 Task: Sort cards in the to do list alphabetically.
Action: Mouse pressed left at (658, 195)
Screenshot: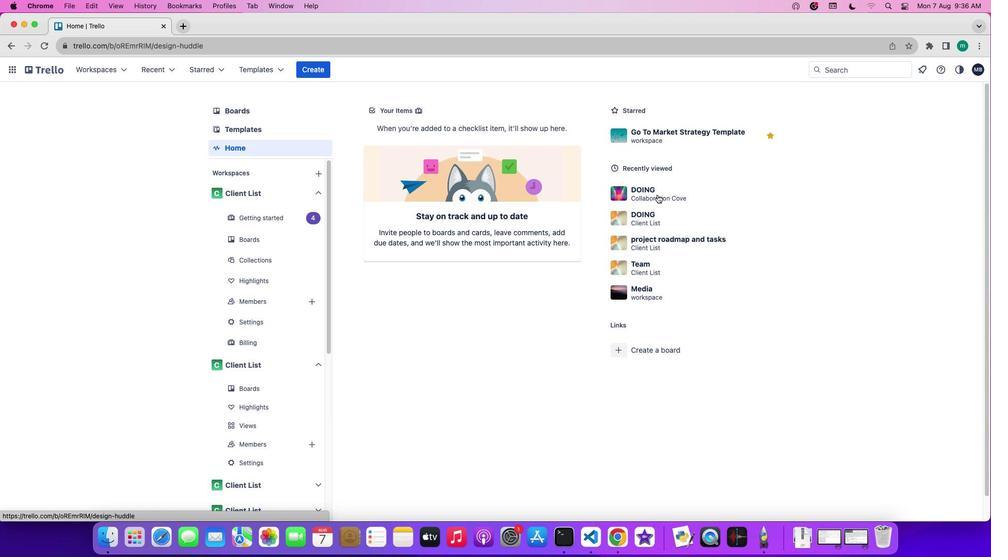 
Action: Mouse moved to (274, 126)
Screenshot: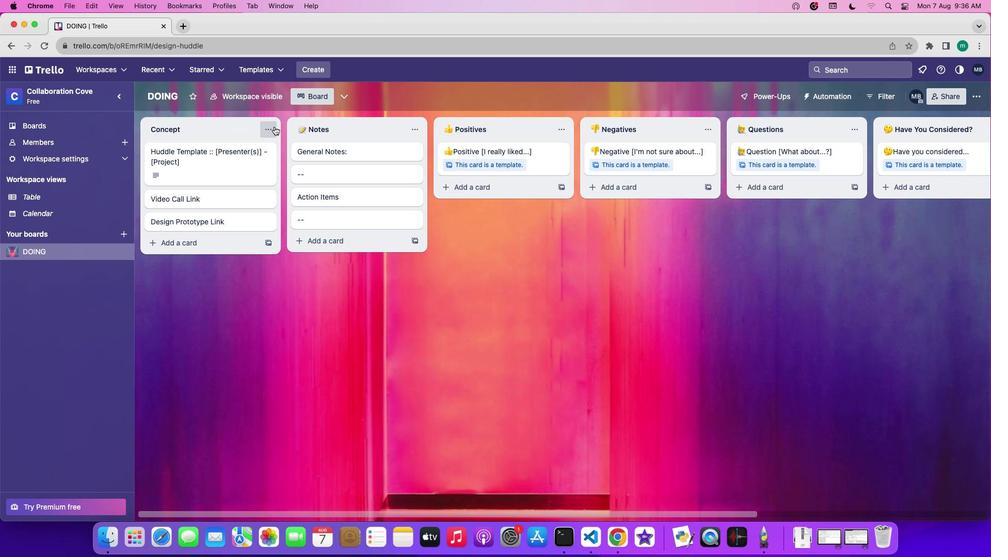 
Action: Mouse pressed left at (274, 126)
Screenshot: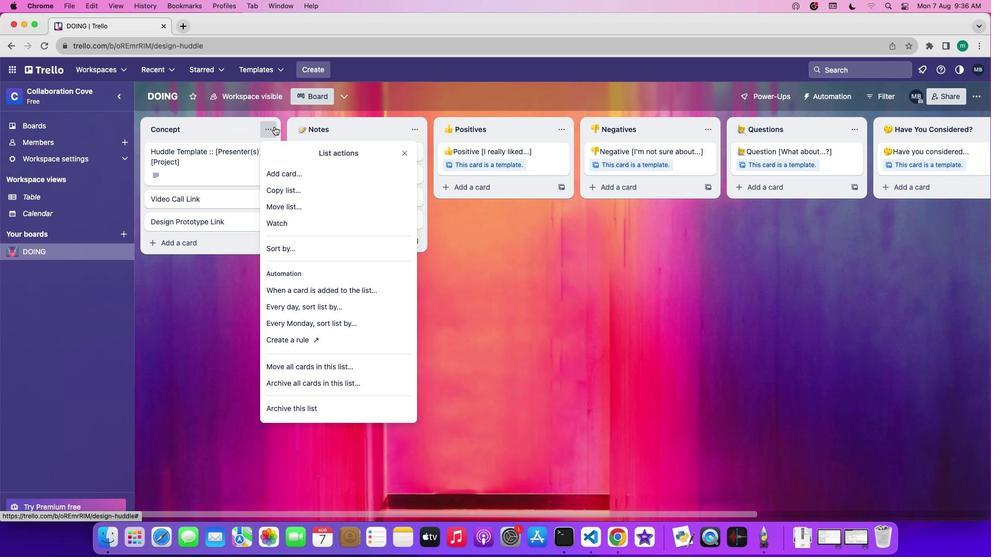
Action: Mouse moved to (290, 246)
Screenshot: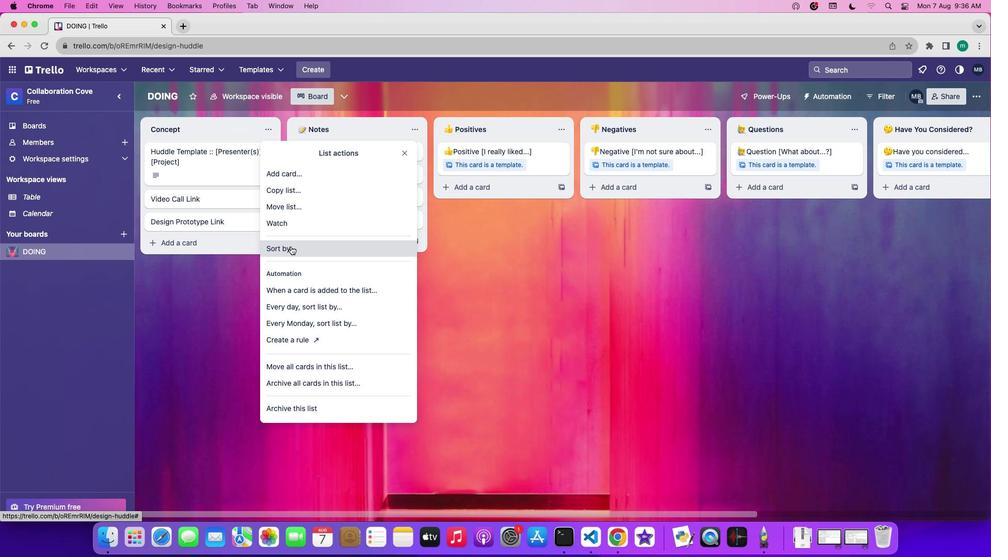 
Action: Mouse pressed left at (290, 246)
Screenshot: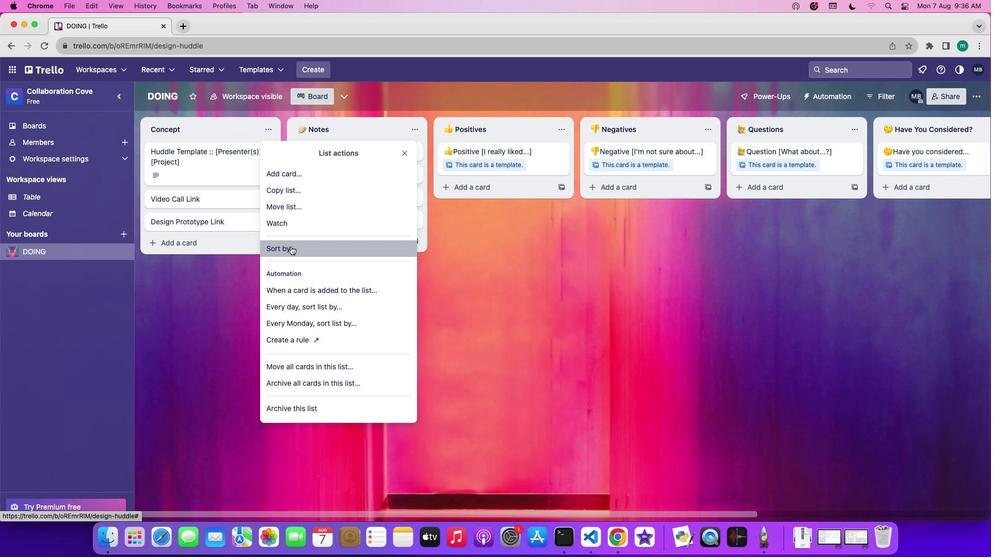 
Action: Mouse moved to (345, 202)
Screenshot: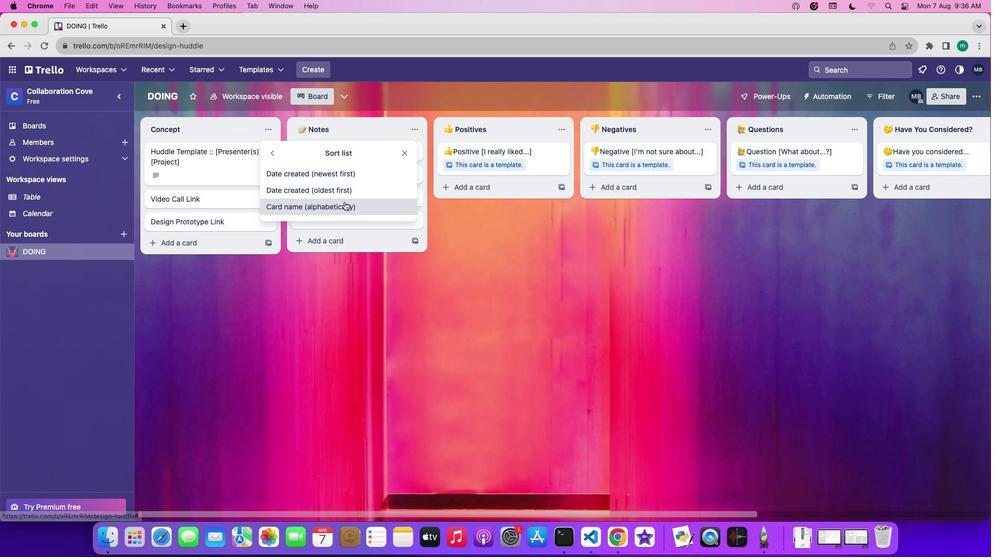 
Action: Mouse pressed left at (345, 202)
Screenshot: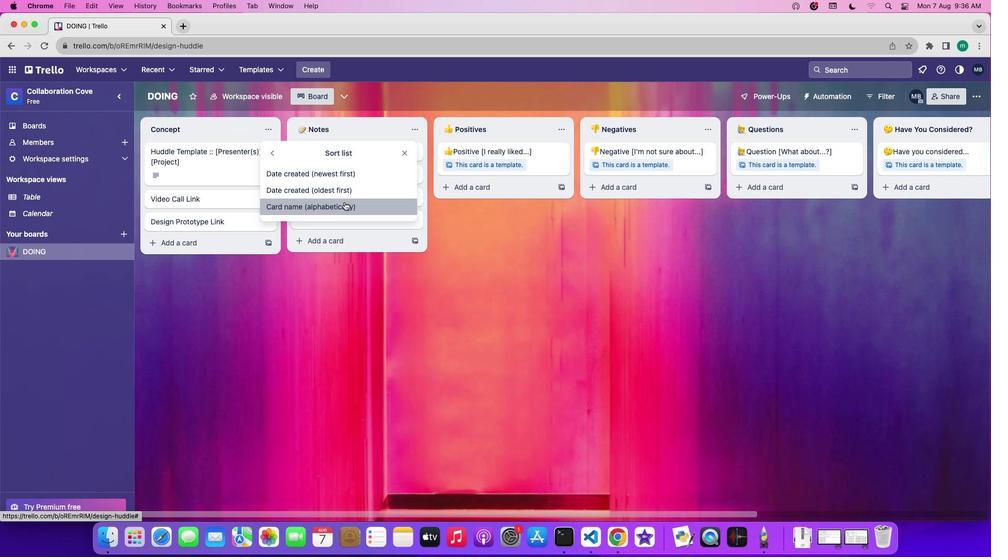 
Action: Mouse moved to (345, 235)
Screenshot: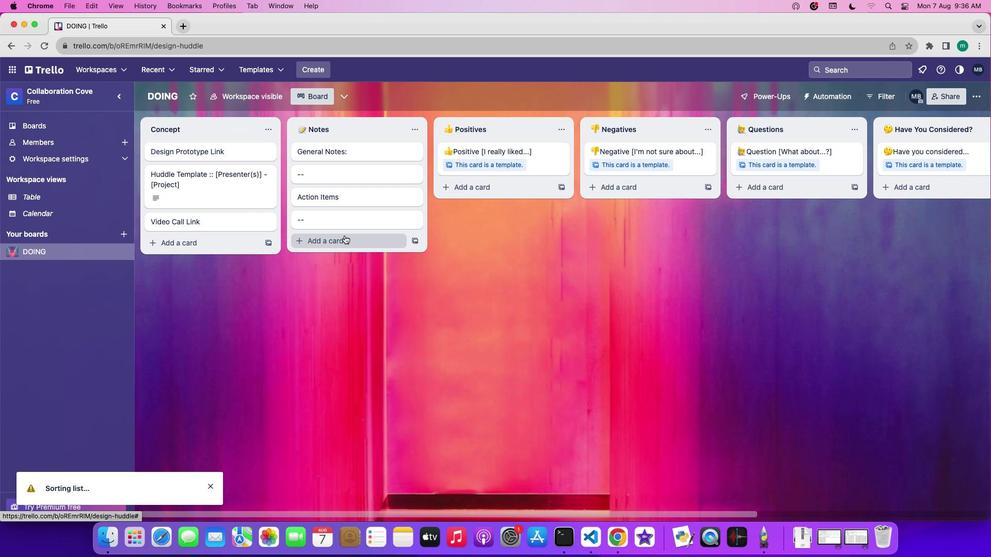 
